 Task: Create ChildIssue0000000235 as Child Issue of Issue Issue0000000118 in Backlog  in Scrum Project Project0000000024 in Jira. Create ChildIssue0000000236 as Child Issue of Issue Issue0000000118 in Backlog  in Scrum Project Project0000000024 in Jira. Create ChildIssue0000000237 as Child Issue of Issue Issue0000000119 in Backlog  in Scrum Project Project0000000024 in Jira. Create ChildIssue0000000238 as Child Issue of Issue Issue0000000119 in Backlog  in Scrum Project Project0000000024 in Jira. Create ChildIssue0000000239 as Child Issue of Issue Issue0000000120 in Backlog  in Scrum Project Project0000000024 in Jira
Action: Mouse moved to (492, 383)
Screenshot: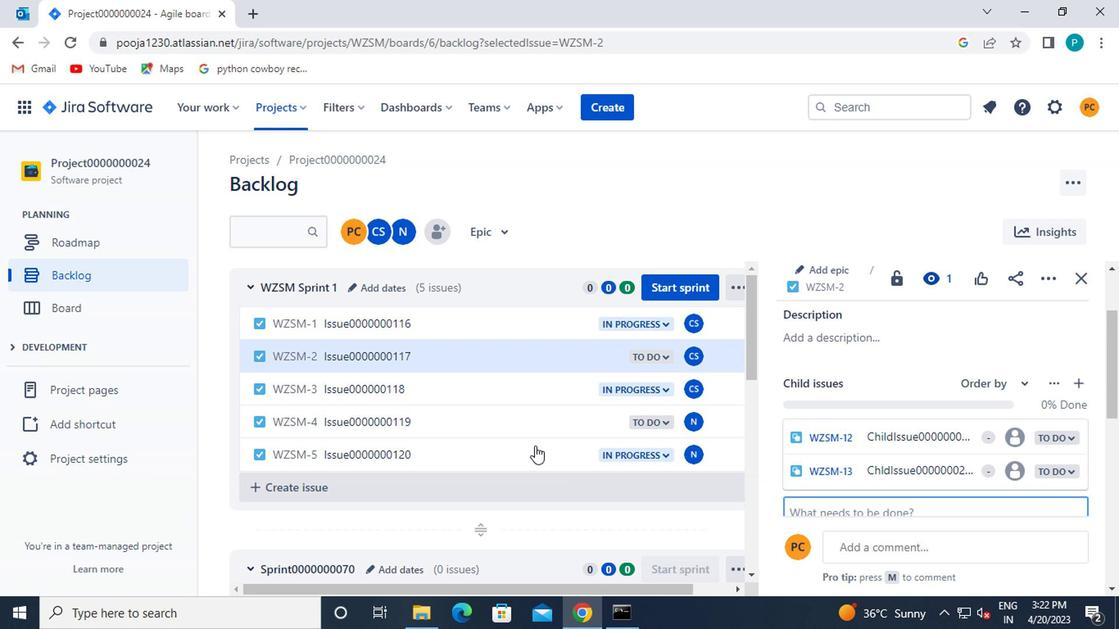 
Action: Mouse pressed left at (492, 383)
Screenshot: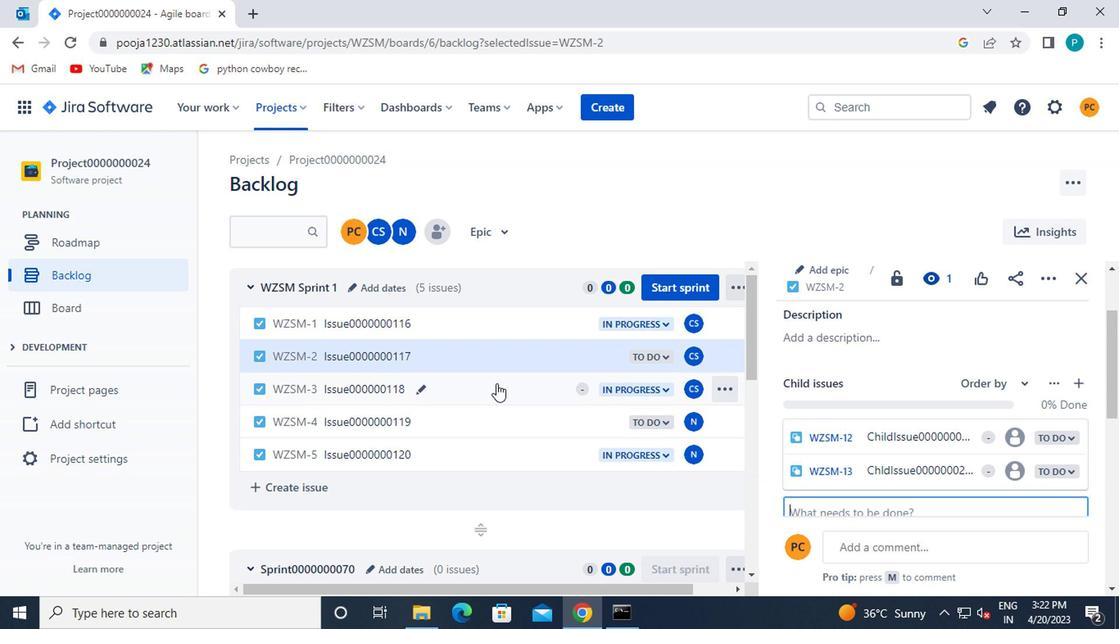 
Action: Mouse moved to (823, 359)
Screenshot: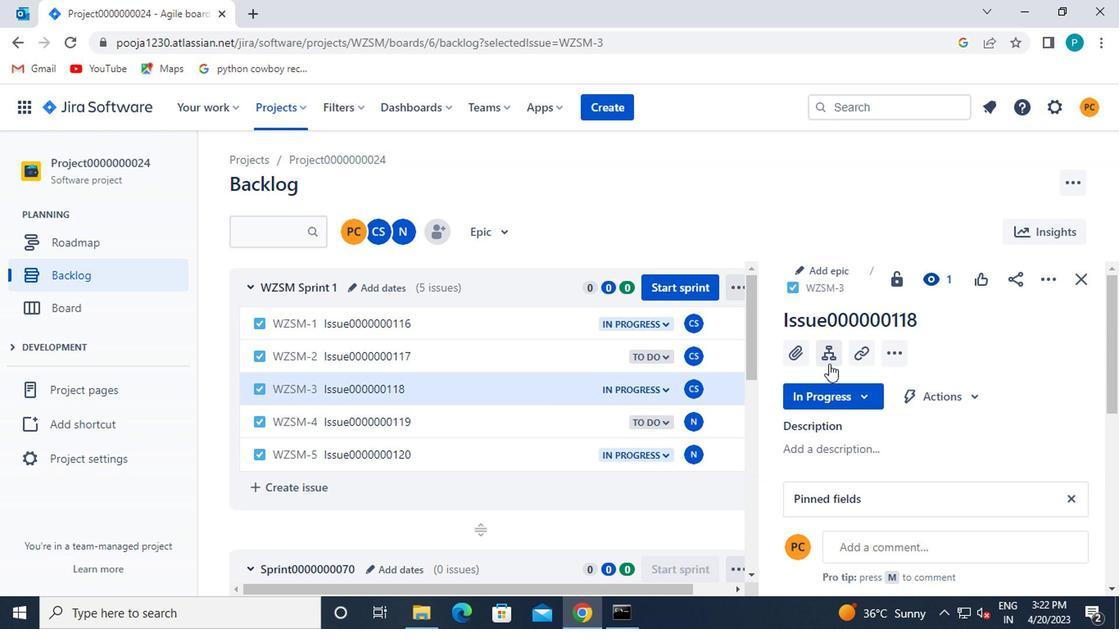 
Action: Mouse pressed left at (823, 359)
Screenshot: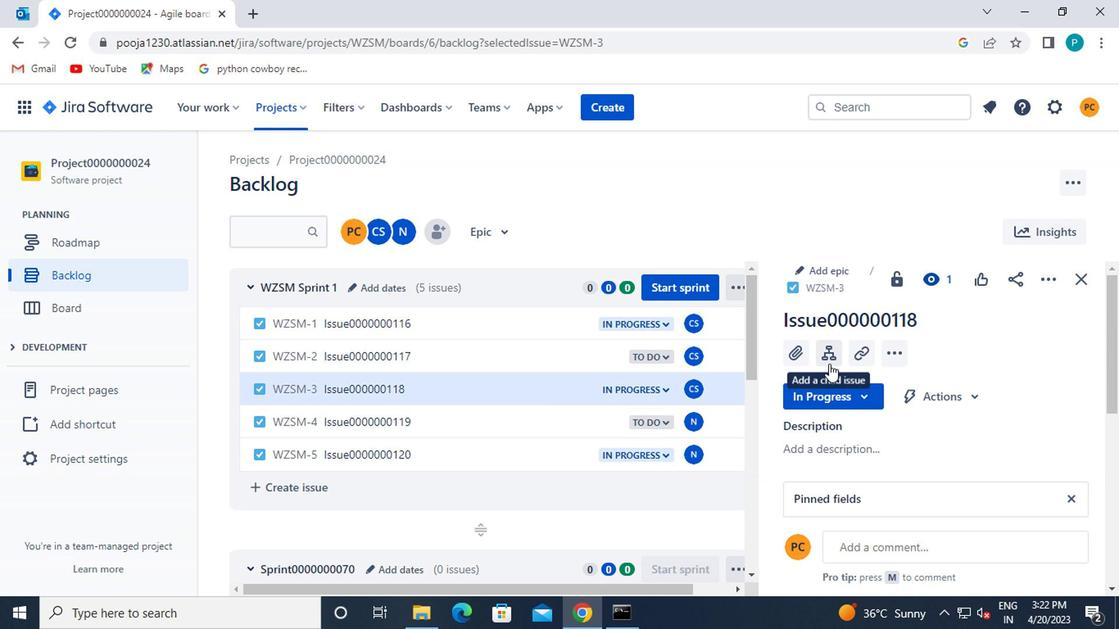 
Action: Mouse moved to (831, 411)
Screenshot: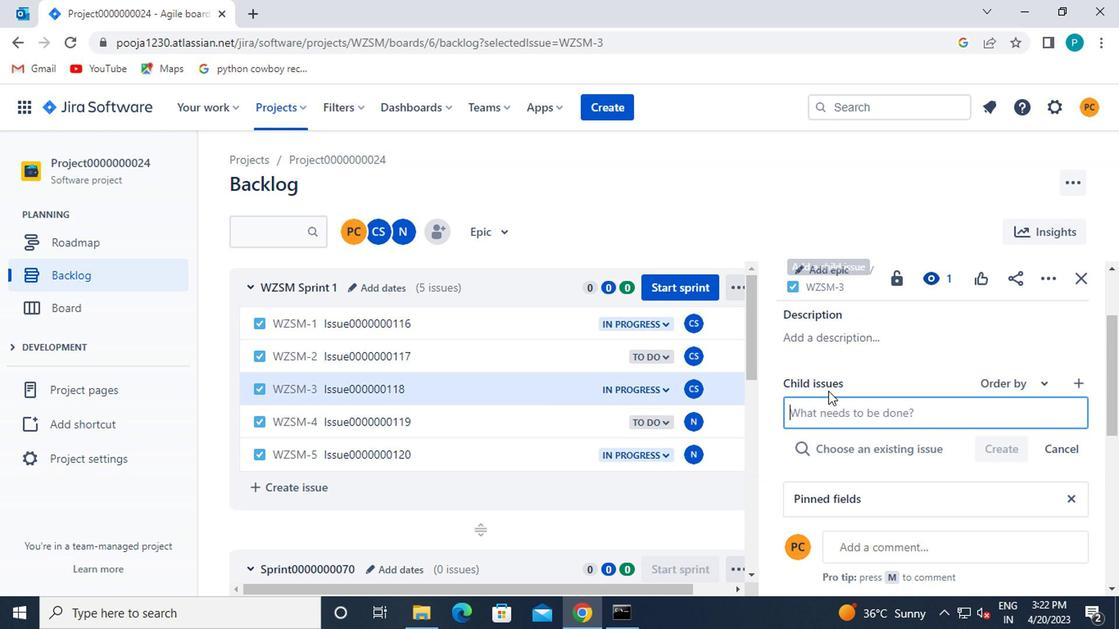 
Action: Mouse pressed left at (831, 411)
Screenshot: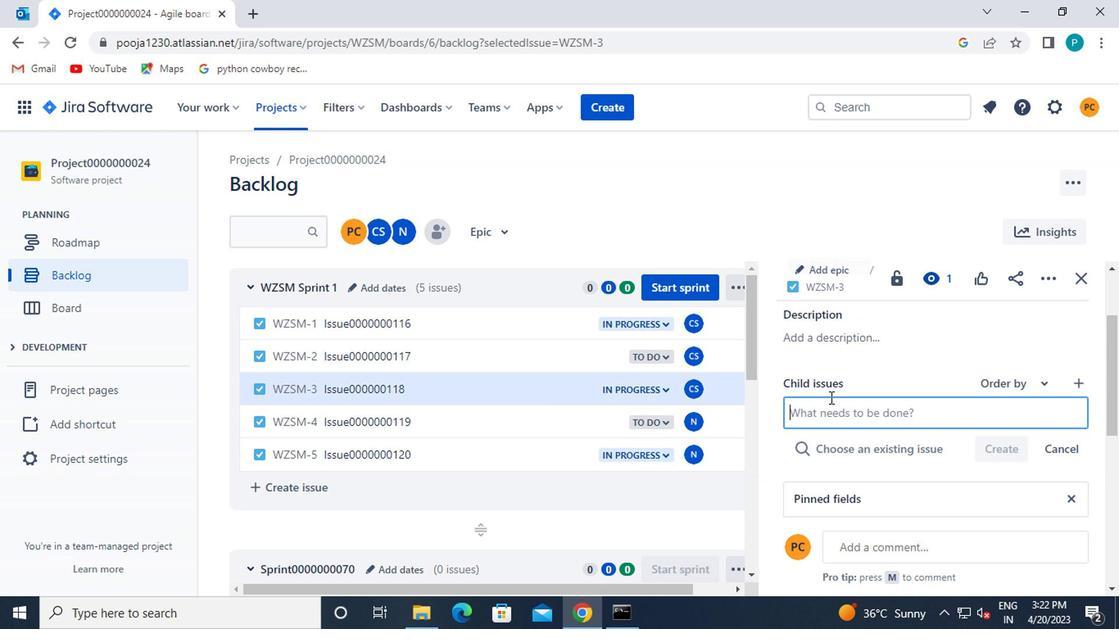 
Action: Mouse moved to (831, 411)
Screenshot: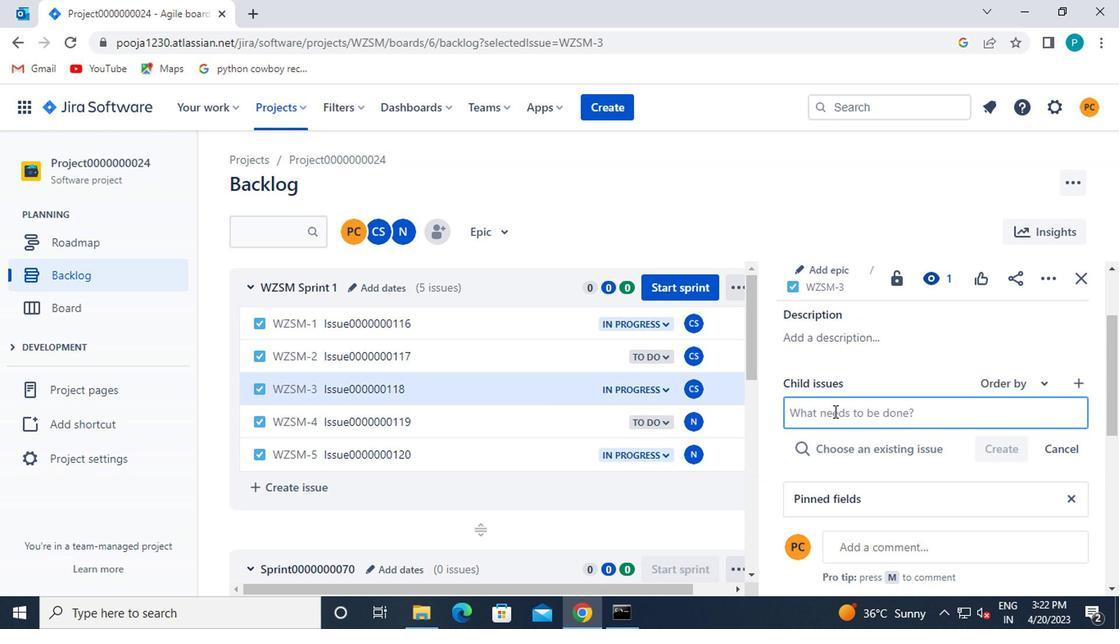 
Action: Key pressed <Key.caps_lock>c<Key.caps_lock>hilf<Key.backspace>d<Key.caps_lock>i<Key.caps_lock>ssue0000000235
Screenshot: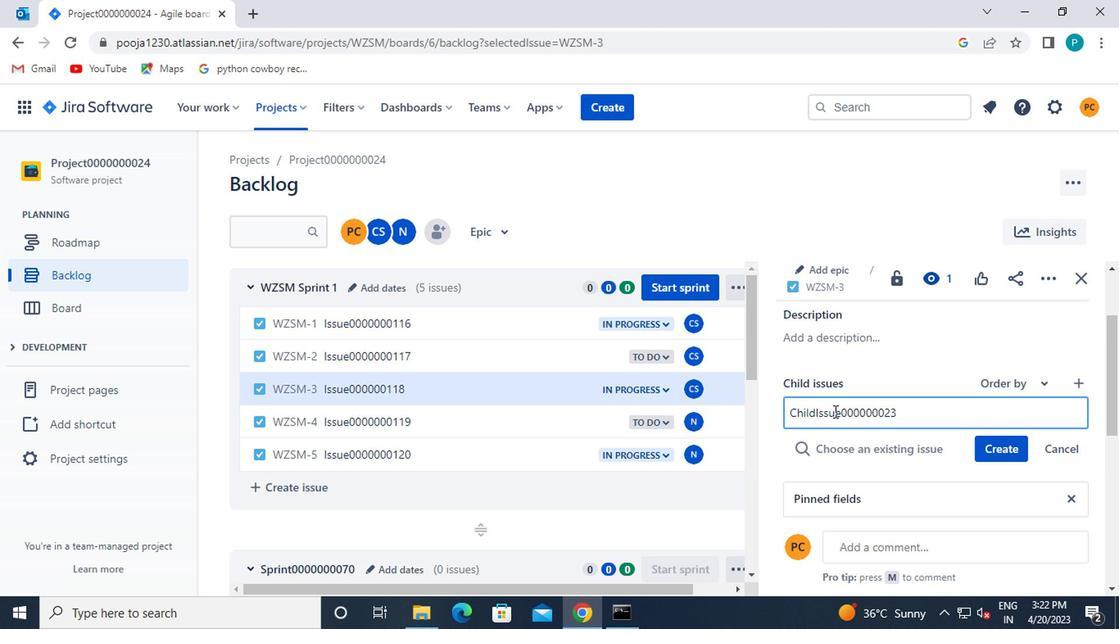 
Action: Mouse moved to (974, 444)
Screenshot: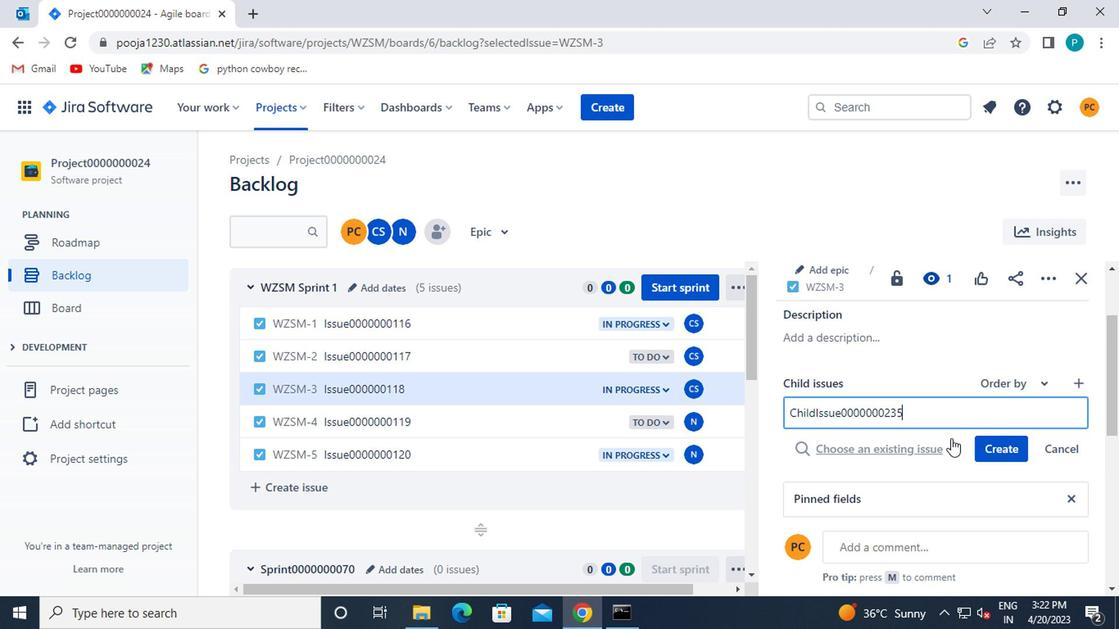
Action: Mouse pressed left at (974, 444)
Screenshot: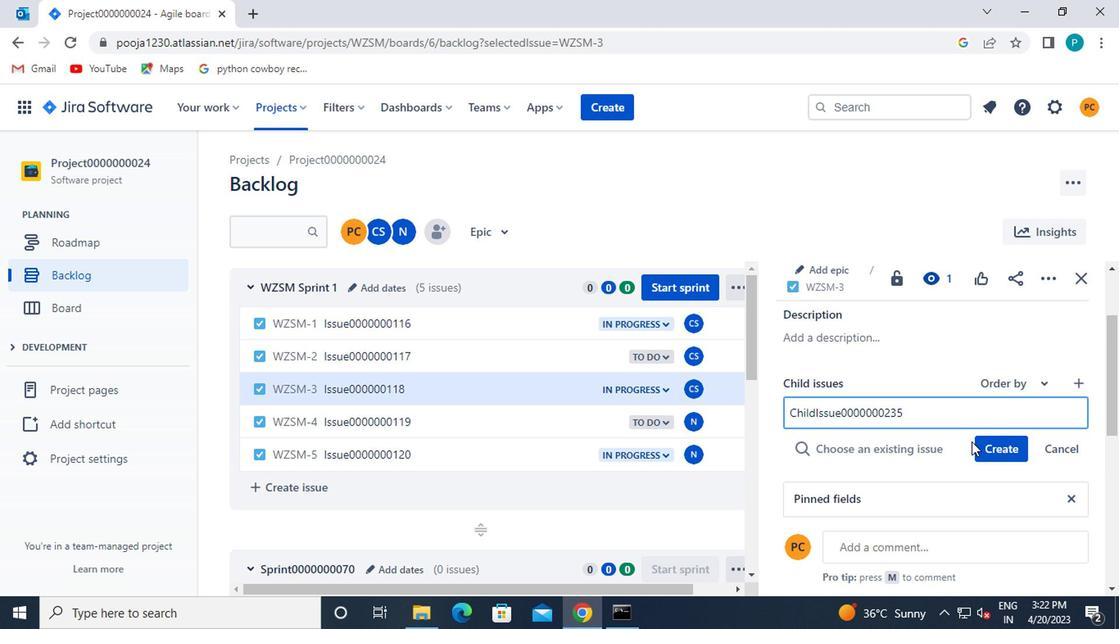 
Action: Mouse moved to (793, 460)
Screenshot: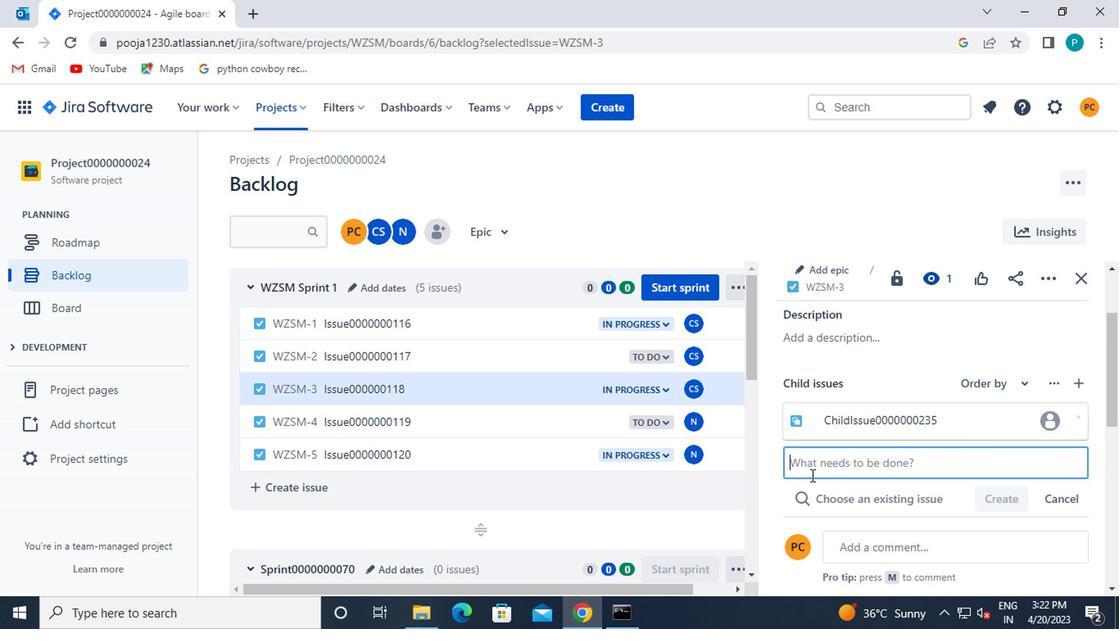 
Action: Mouse pressed left at (793, 460)
Screenshot: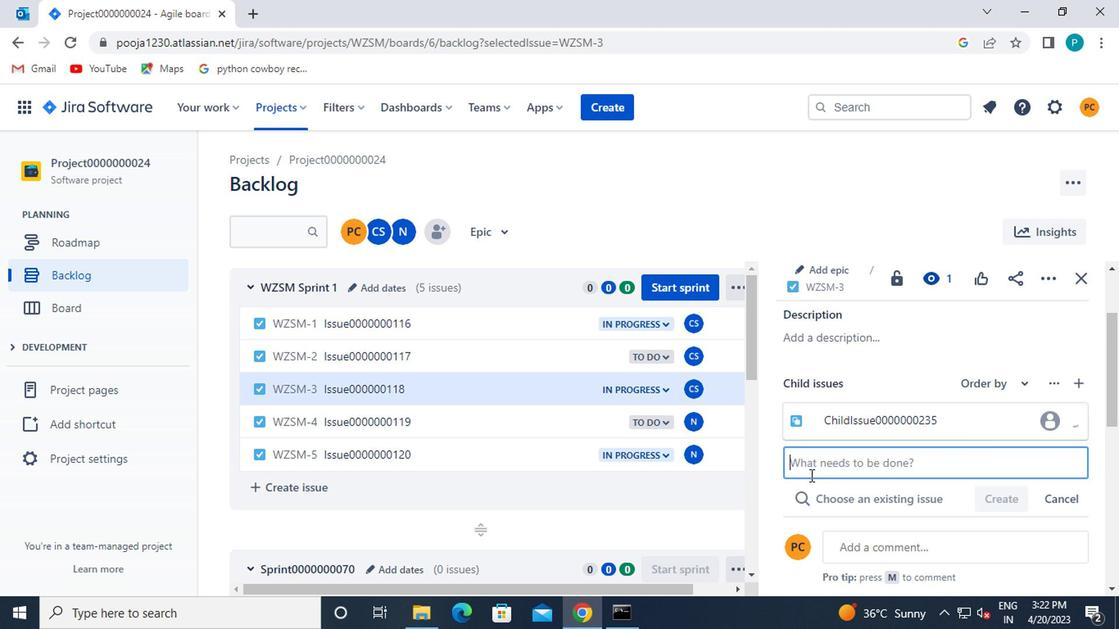 
Action: Key pressed <Key.shift>C<Key.shift><Key.backspace><Key.shift>CHILD<Key.shift>ISSUE0000000236
Screenshot: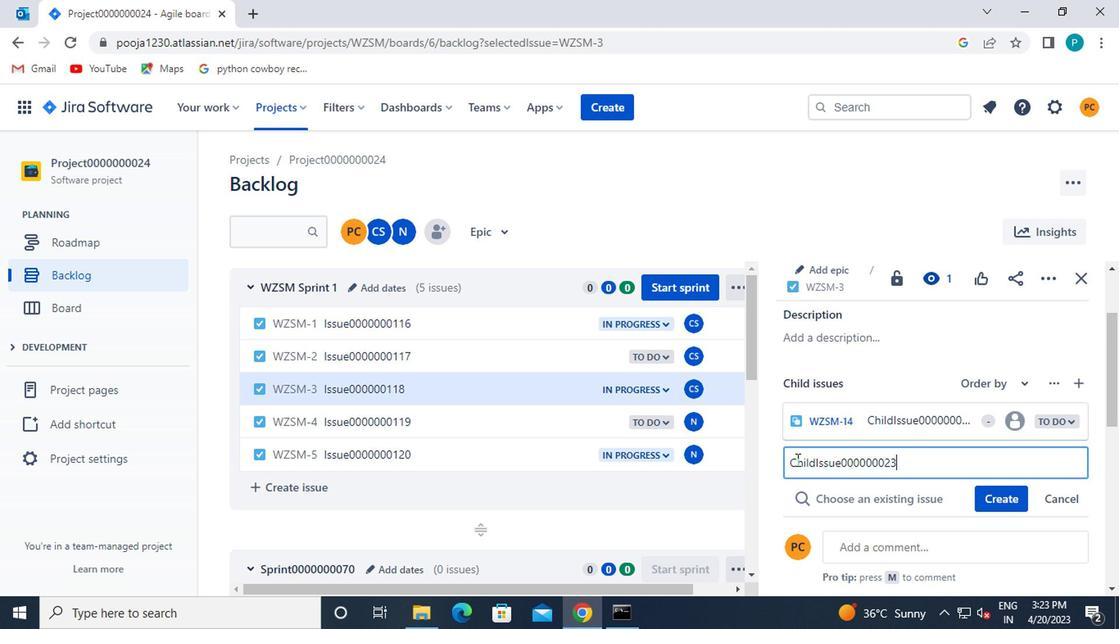 
Action: Mouse moved to (979, 503)
Screenshot: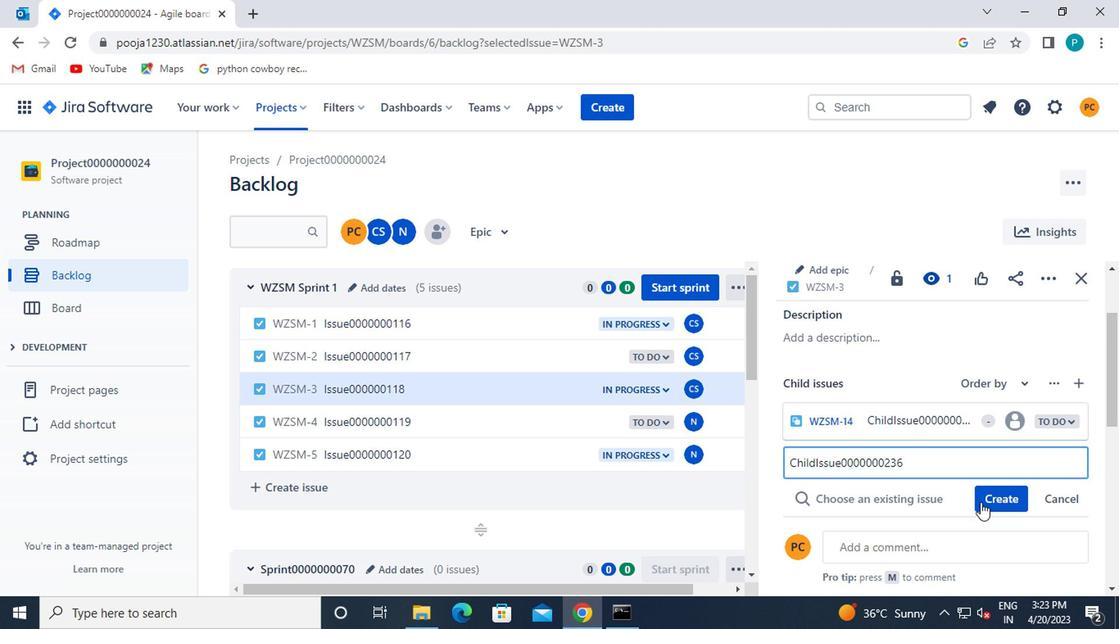 
Action: Mouse pressed left at (979, 503)
Screenshot: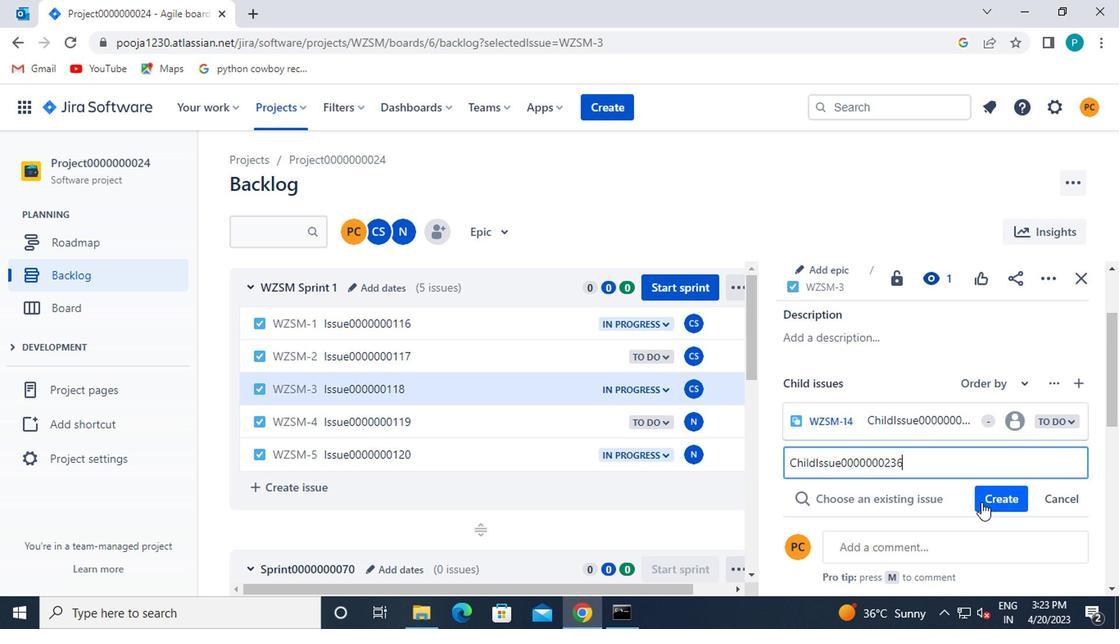 
Action: Mouse moved to (508, 418)
Screenshot: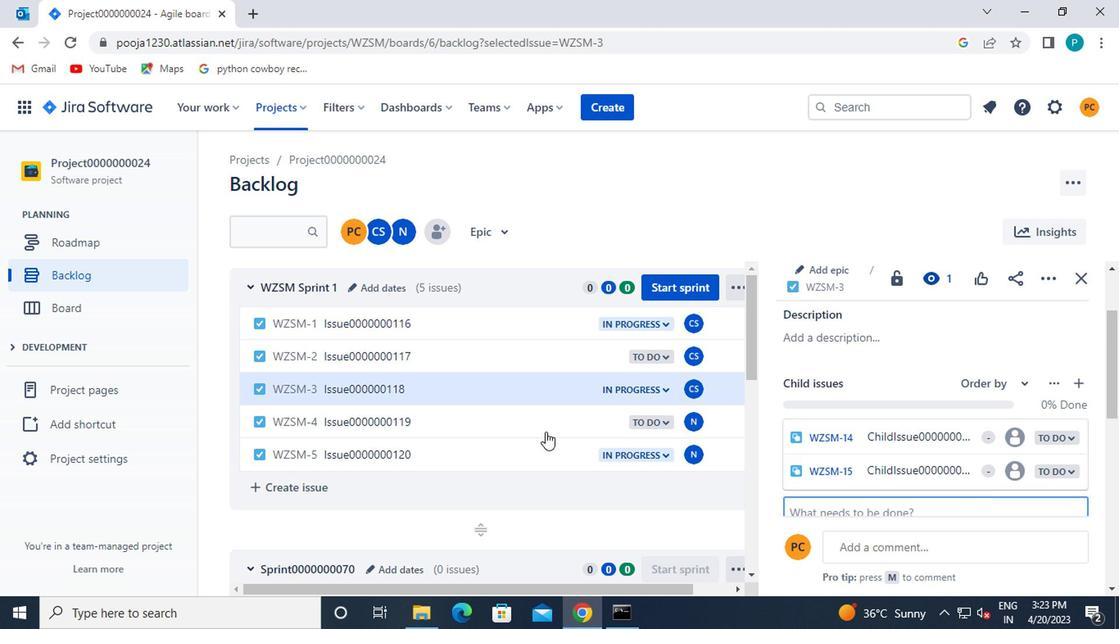 
Action: Mouse pressed left at (508, 418)
Screenshot: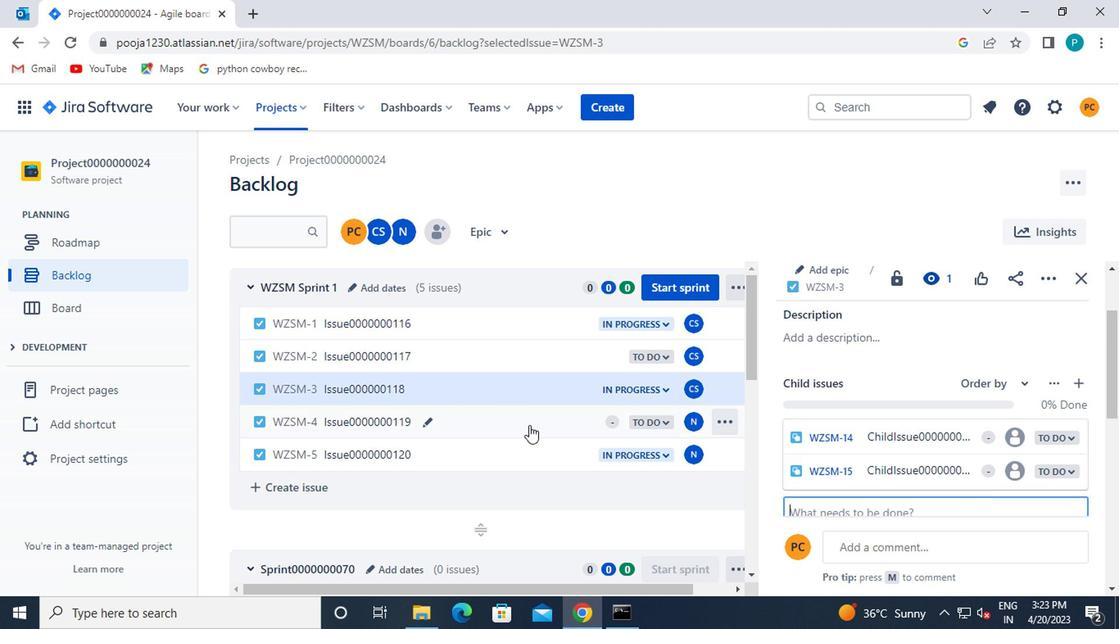 
Action: Mouse moved to (833, 351)
Screenshot: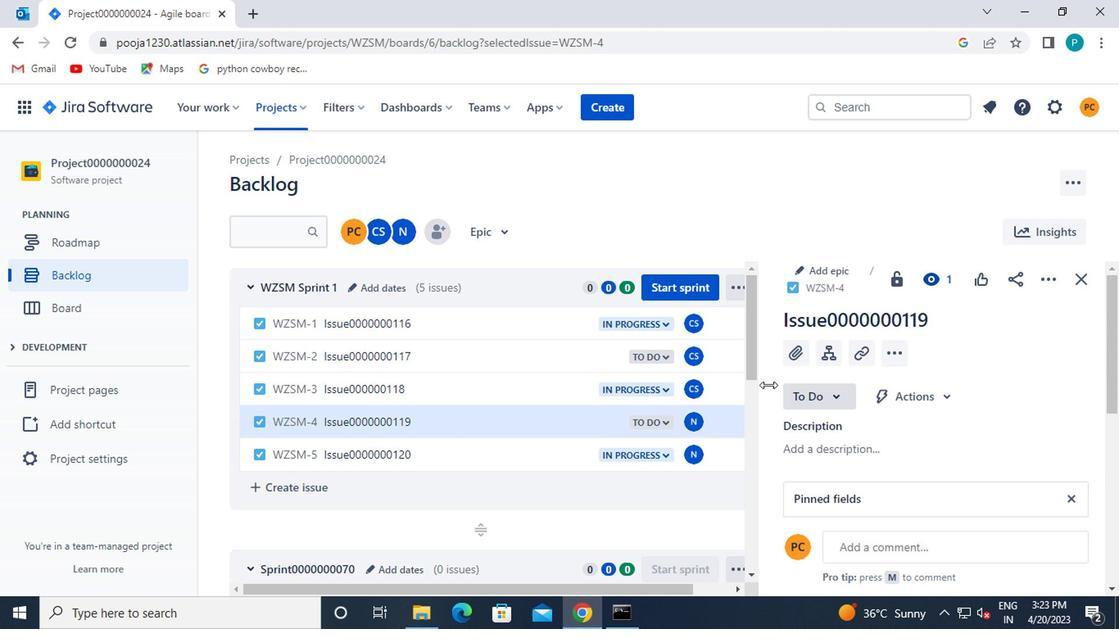 
Action: Mouse pressed left at (833, 351)
Screenshot: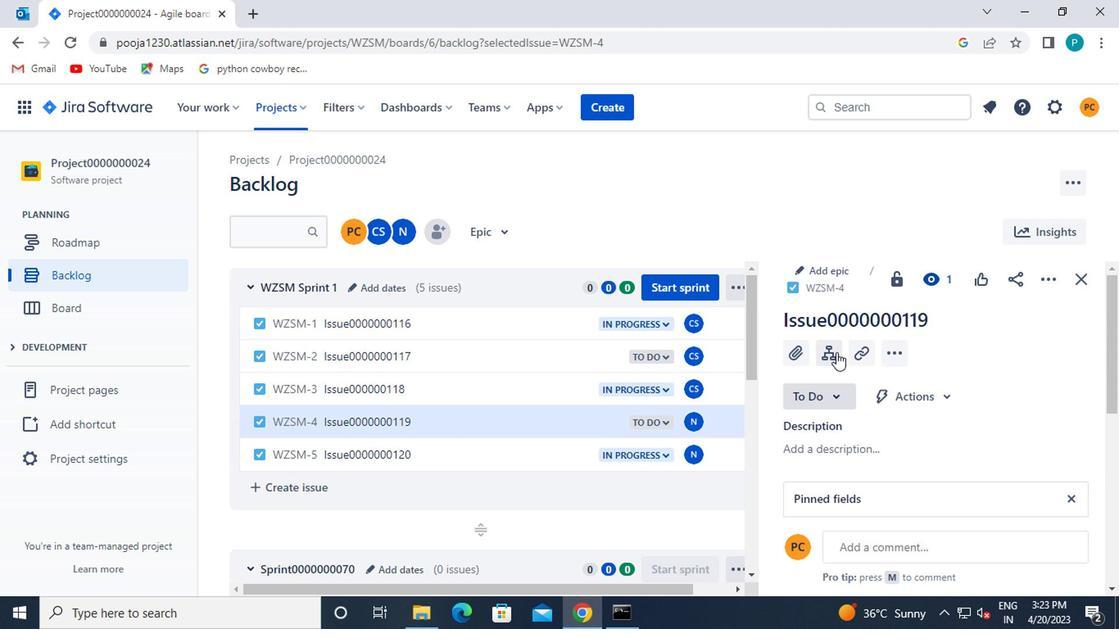 
Action: Mouse moved to (835, 407)
Screenshot: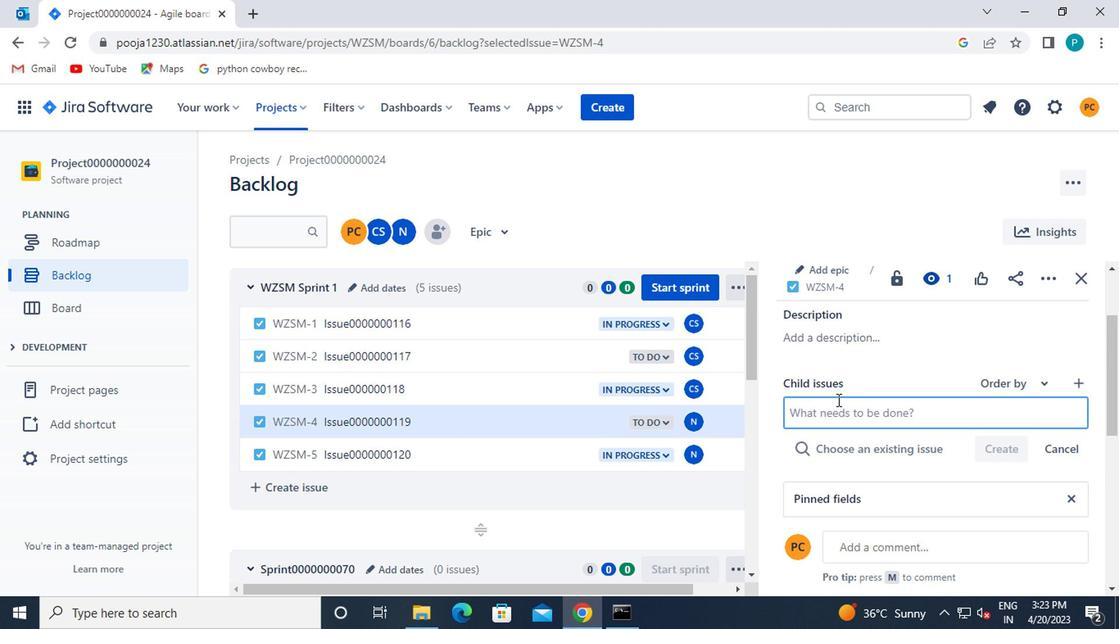 
Action: Mouse pressed left at (835, 407)
Screenshot: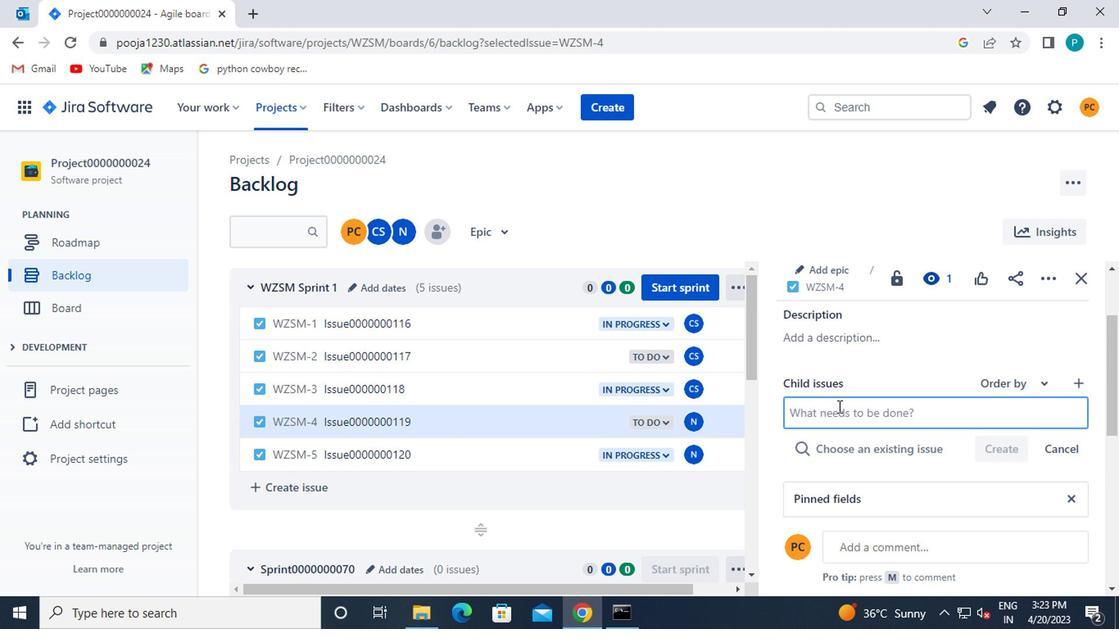 
Action: Key pressed <Key.shift><Key.shift><Key.shift><Key.shift>CHILD<Key.shift>ISSUE0000000237
Screenshot: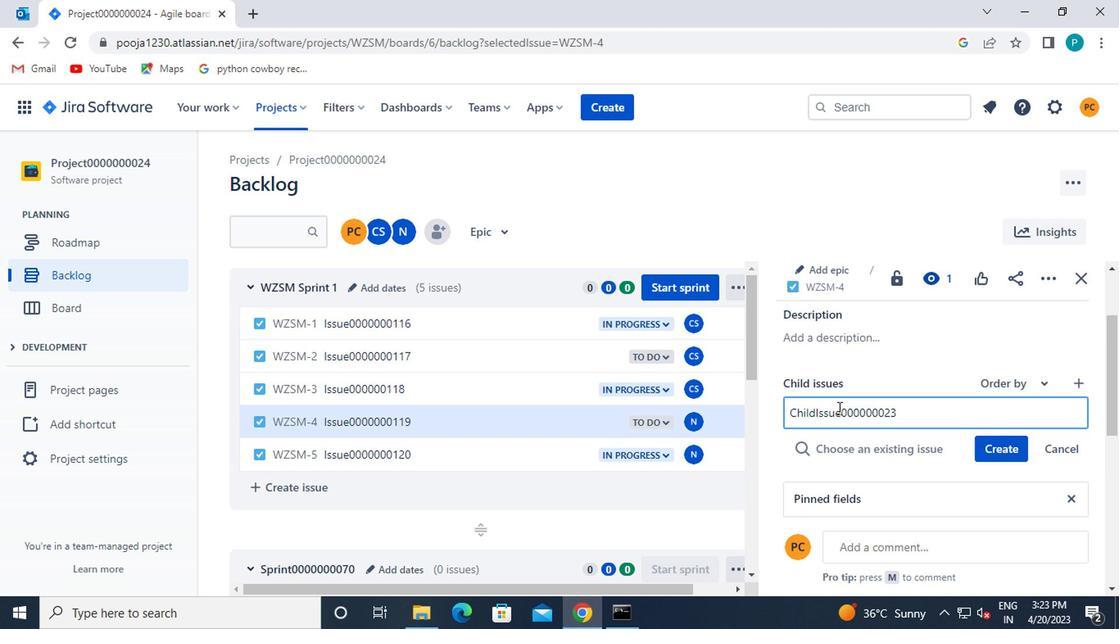 
Action: Mouse moved to (983, 450)
Screenshot: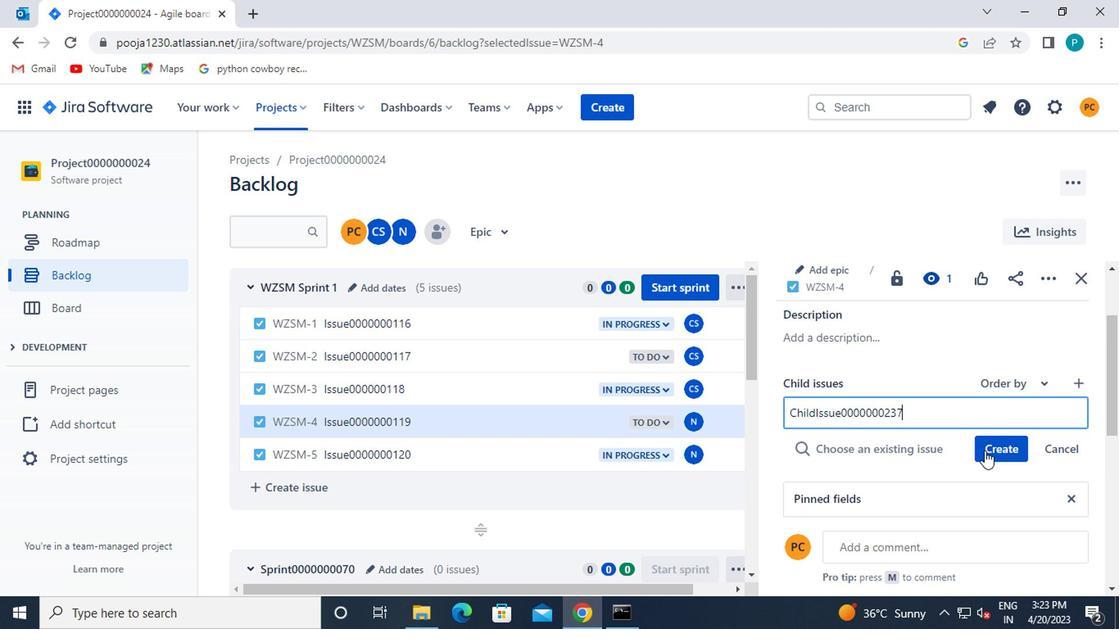 
Action: Mouse pressed left at (983, 450)
Screenshot: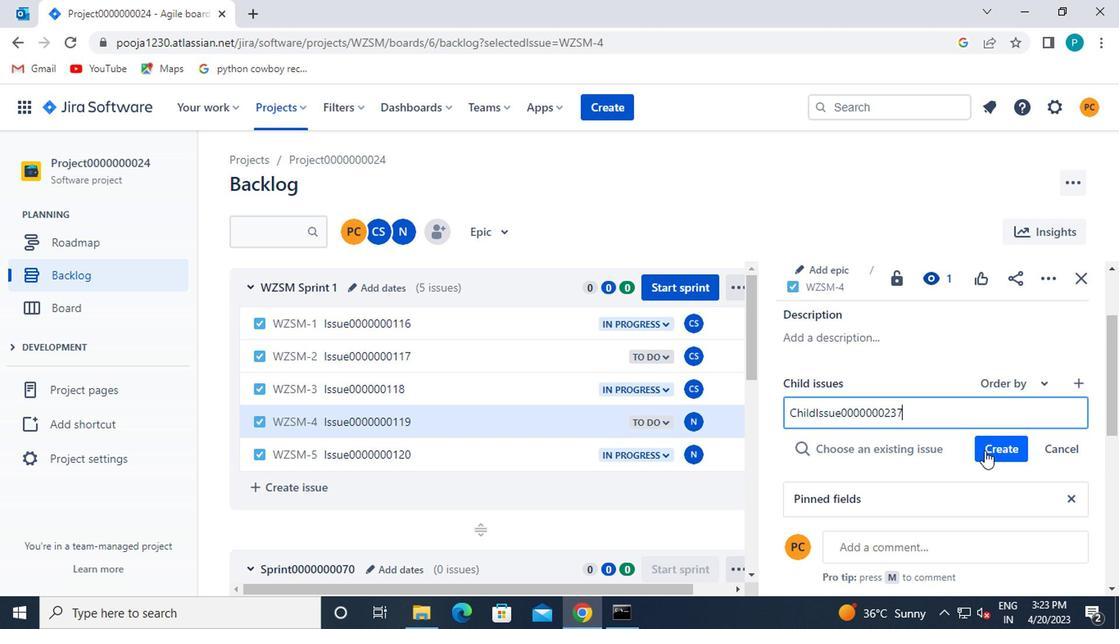
Action: Mouse moved to (870, 474)
Screenshot: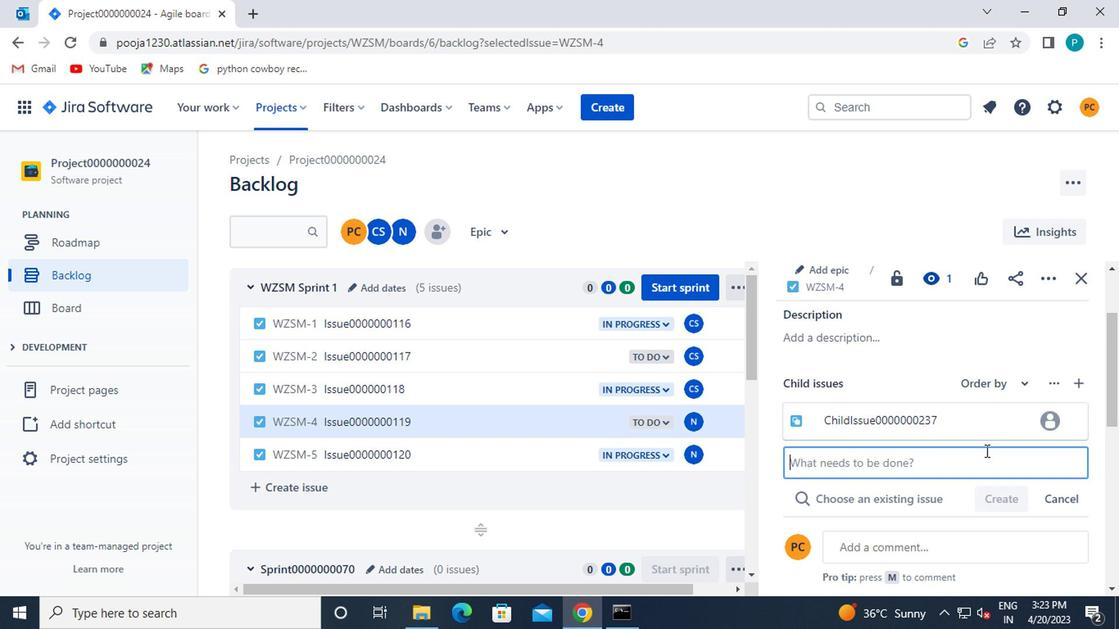 
Action: Mouse pressed left at (870, 474)
Screenshot: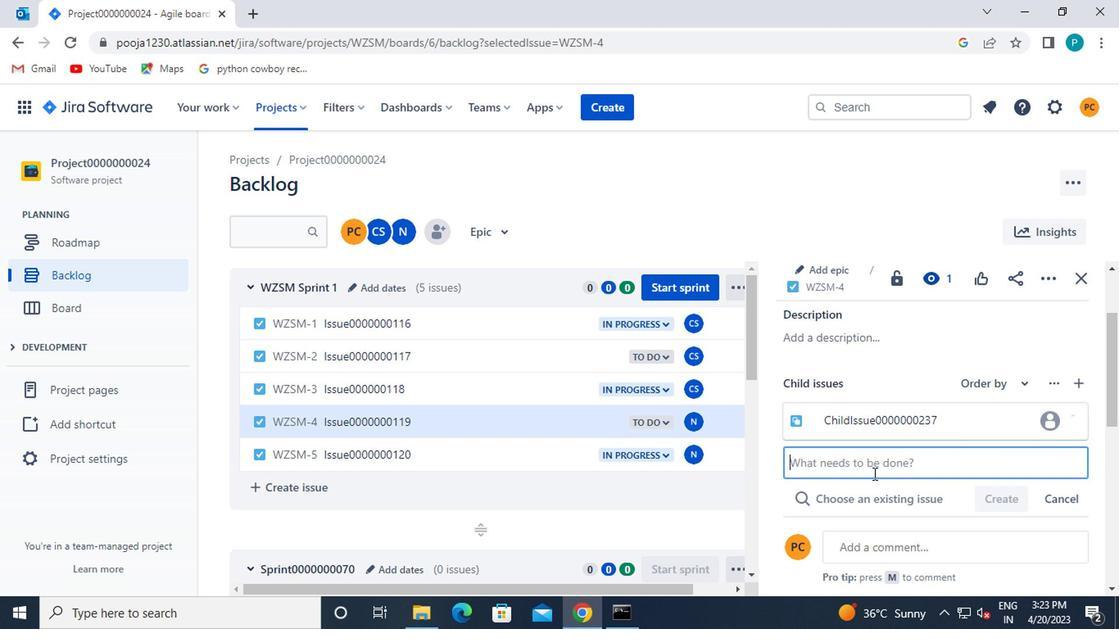 
Action: Mouse moved to (846, 489)
Screenshot: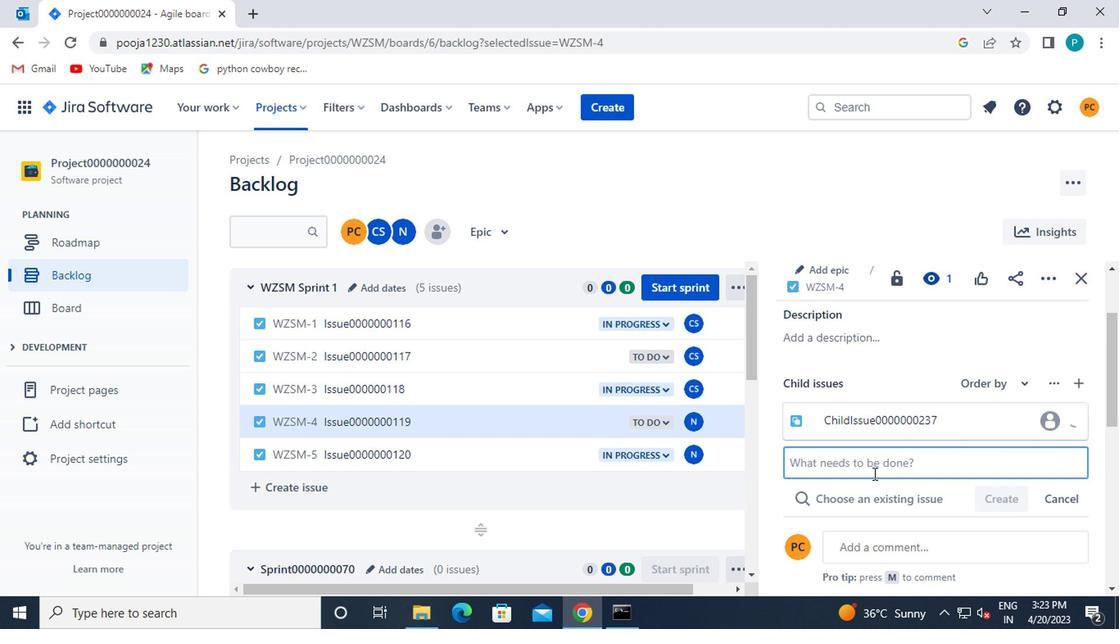 
Action: Key pressed <Key.shift>CHILD<Key.shift>ISSUE0000000238
Screenshot: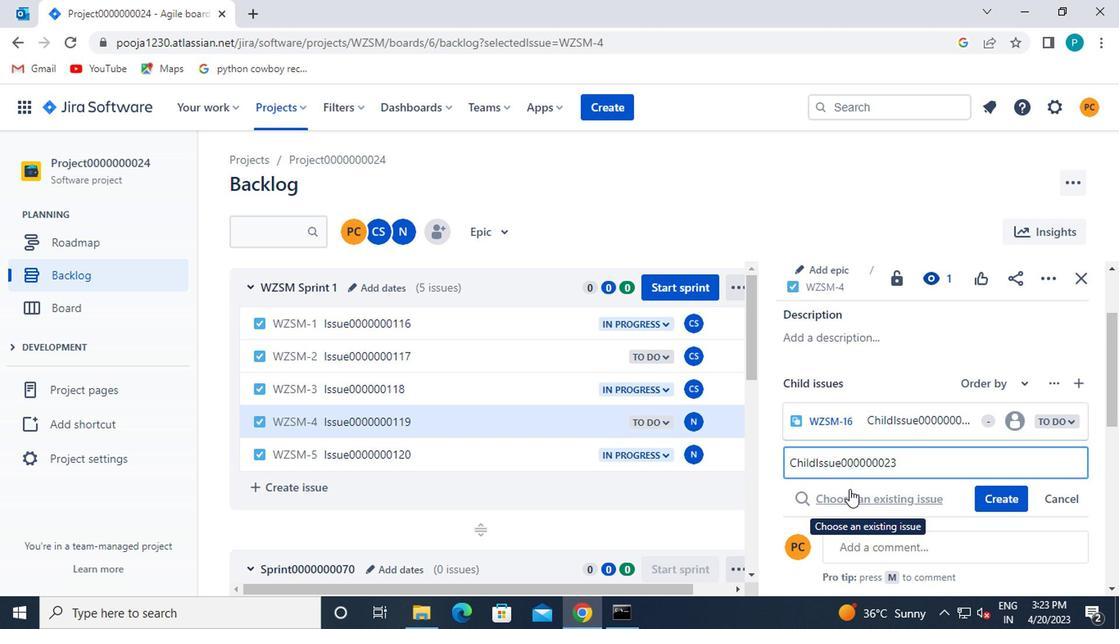 
Action: Mouse moved to (997, 495)
Screenshot: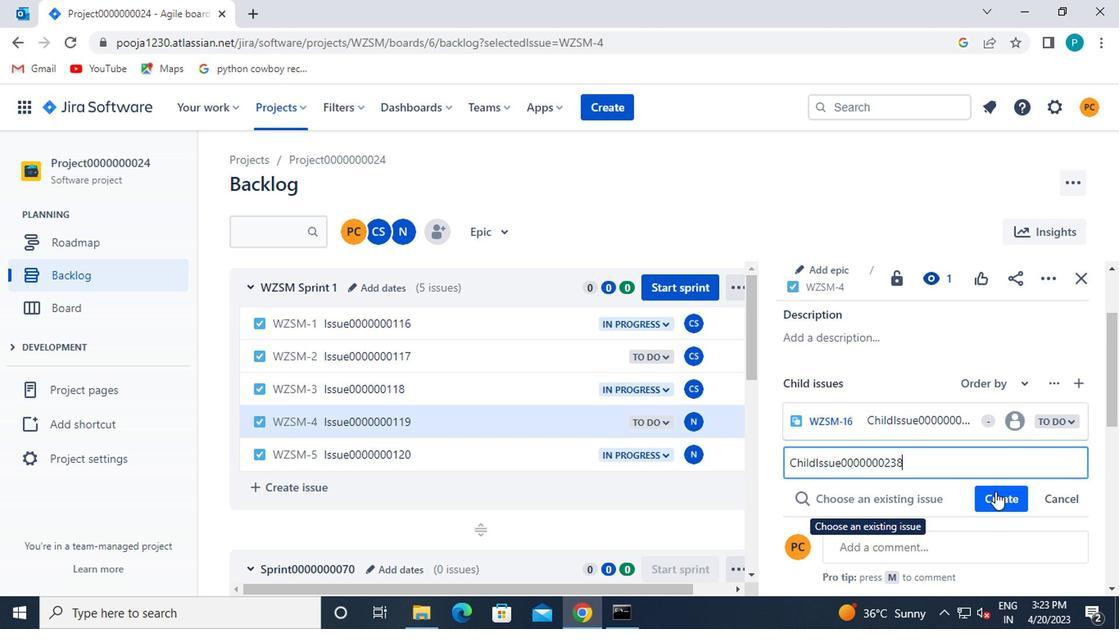 
Action: Mouse pressed left at (997, 495)
Screenshot: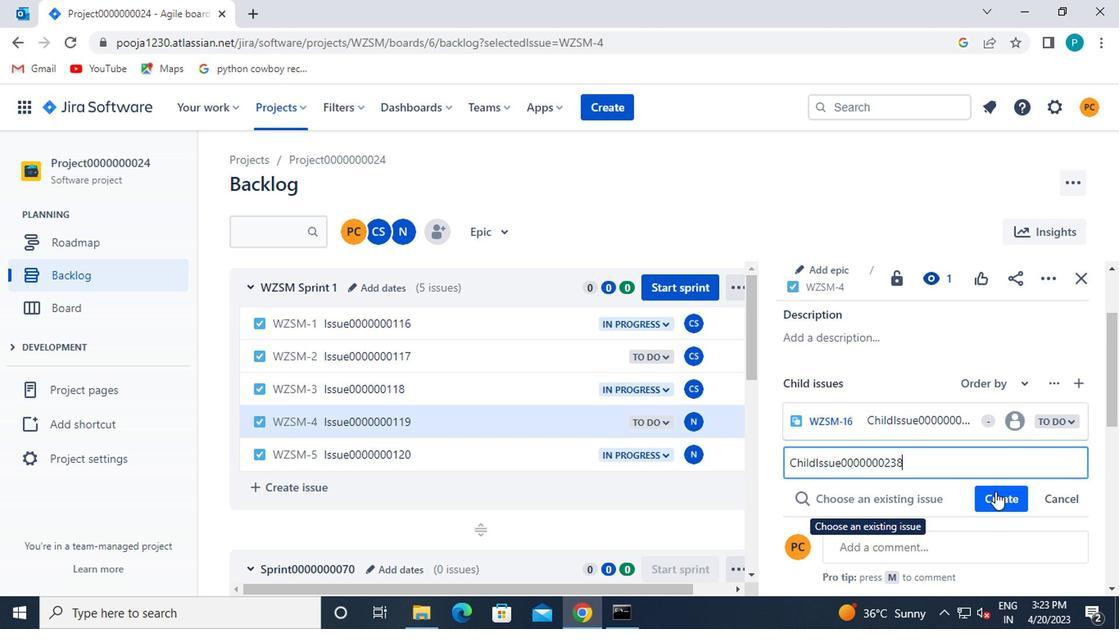 
Action: Mouse moved to (520, 456)
Screenshot: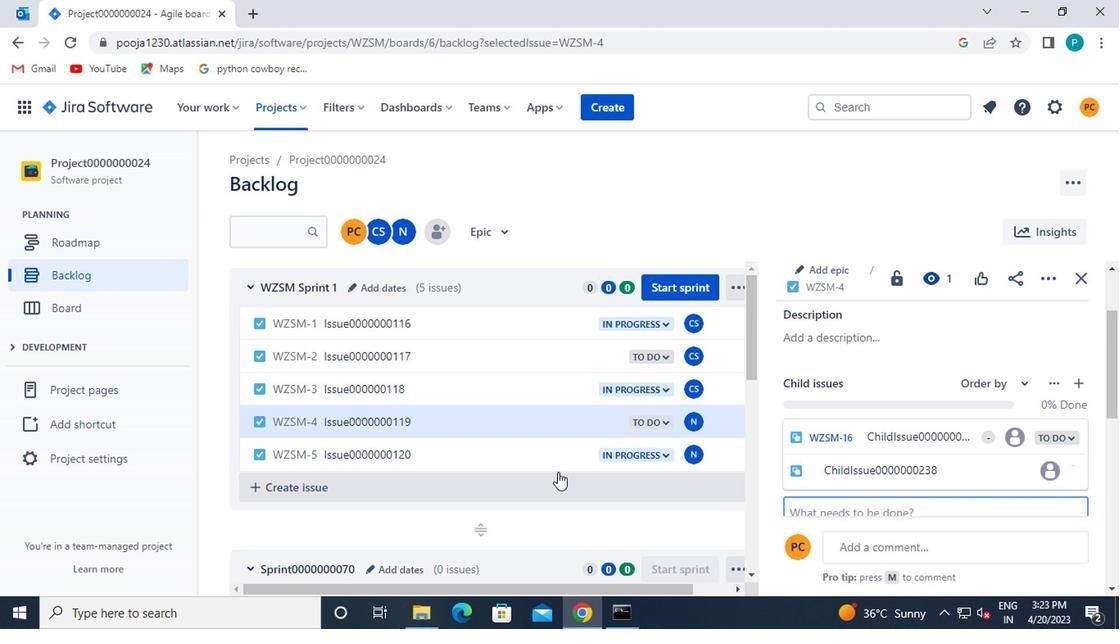 
Action: Mouse pressed left at (520, 456)
Screenshot: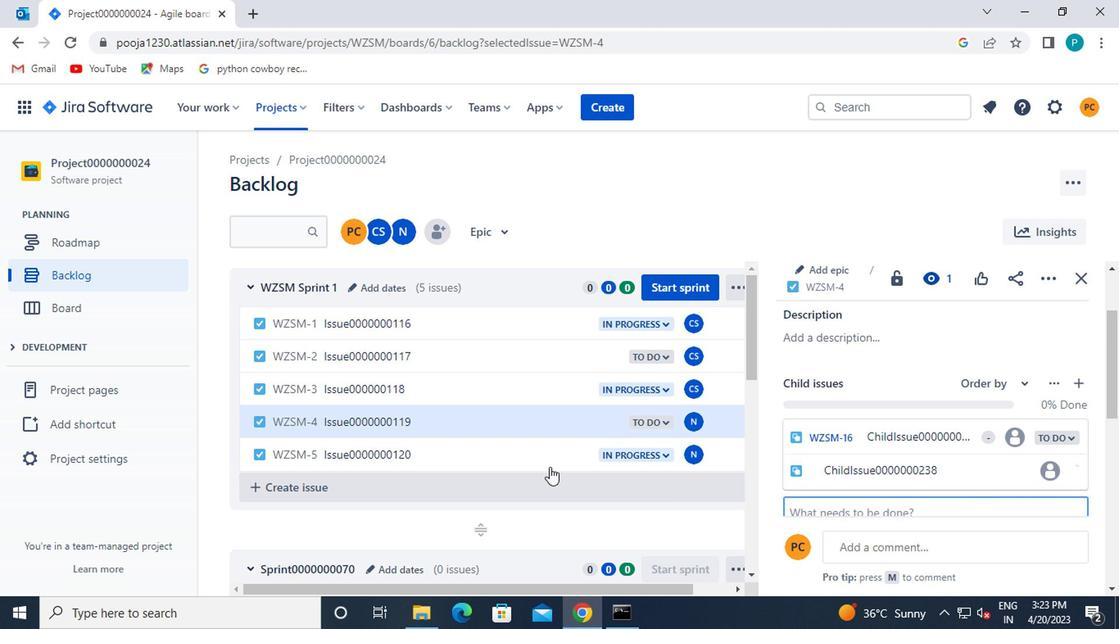 
Action: Mouse moved to (826, 349)
Screenshot: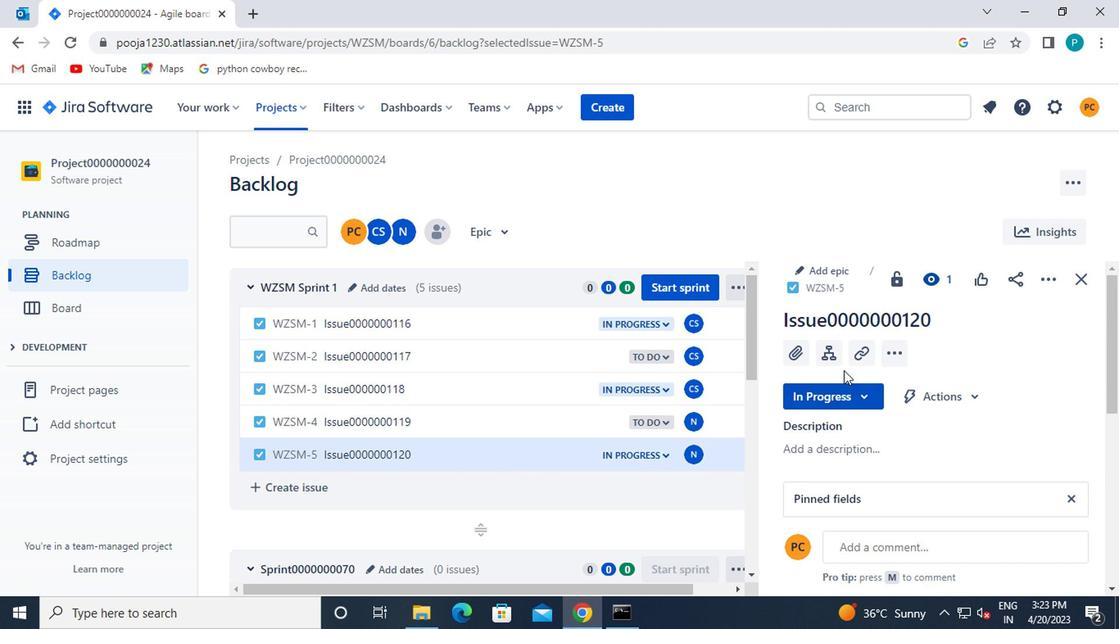 
Action: Mouse pressed left at (826, 349)
Screenshot: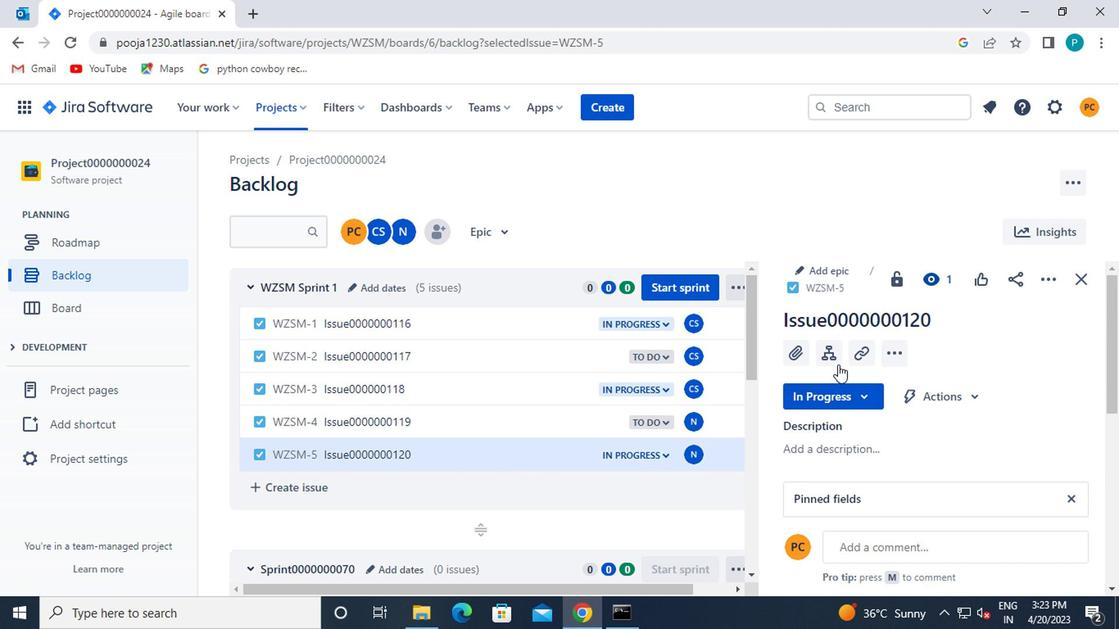 
Action: Mouse moved to (823, 407)
Screenshot: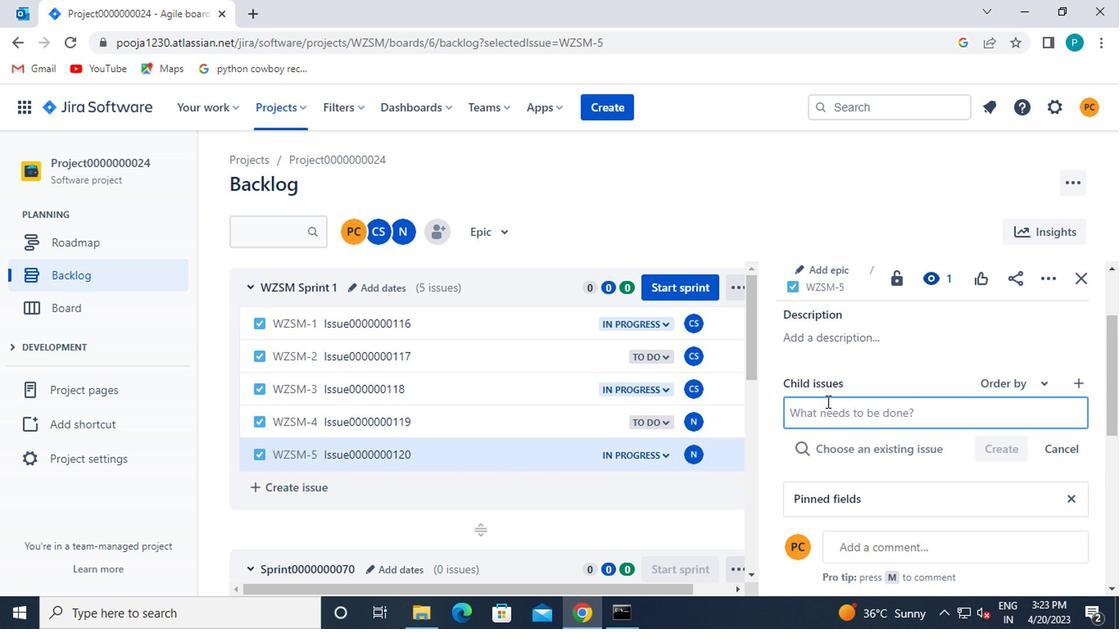 
Action: Mouse pressed left at (823, 407)
Screenshot: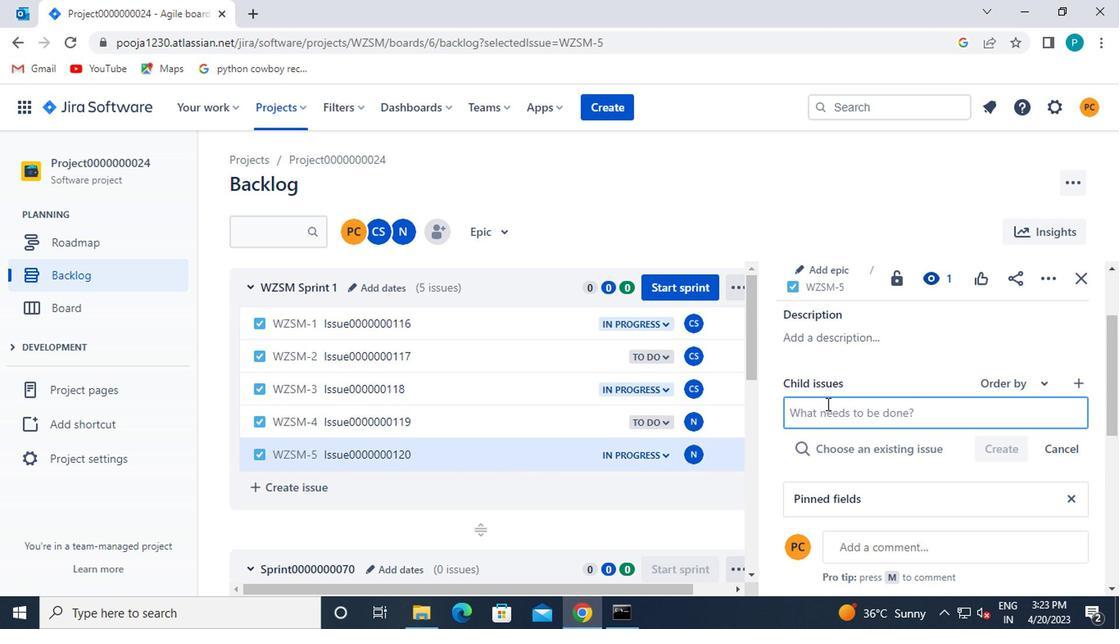 
Action: Key pressed <Key.shift><Key.shift><Key.shift><Key.shift><Key.shift><Key.shift><Key.shift><Key.shift><Key.shift><Key.shift><Key.shift><Key.shift><Key.shift><Key.shift><Key.shift><Key.shift><Key.shift><Key.shift><Key.shift>CHILD<Key.shift>ISSUE0000000239
Screenshot: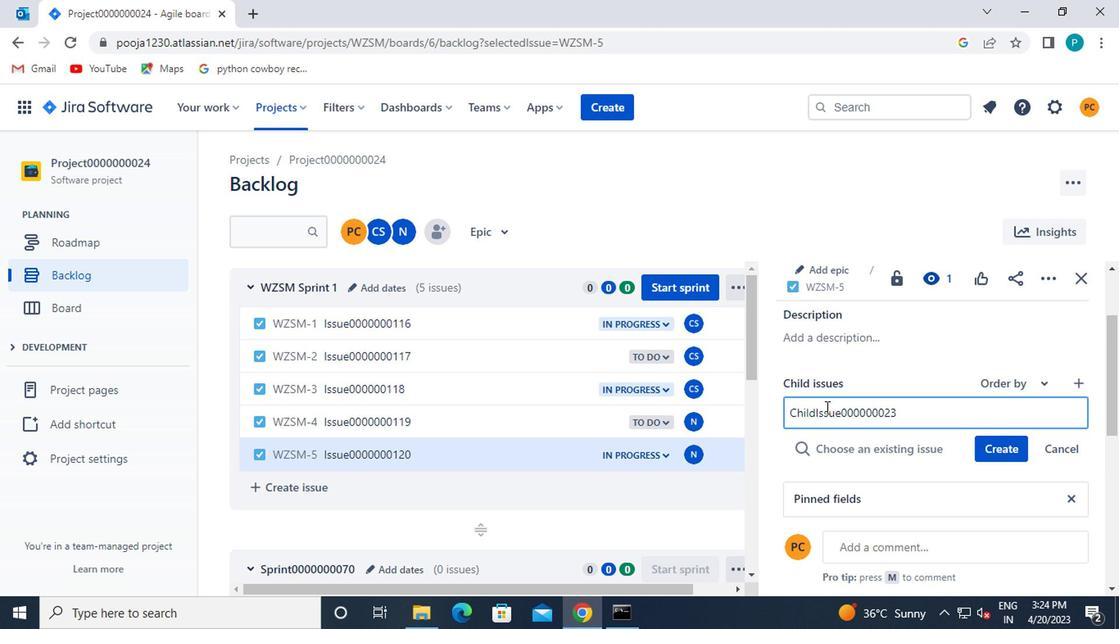 
Action: Mouse moved to (982, 456)
Screenshot: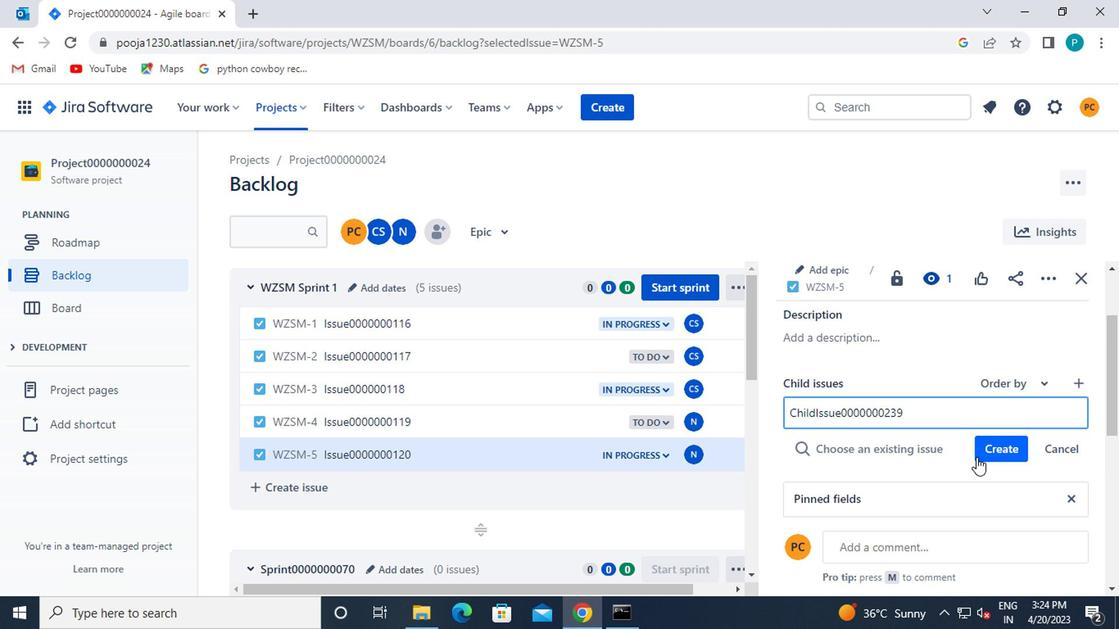 
Action: Mouse pressed left at (982, 456)
Screenshot: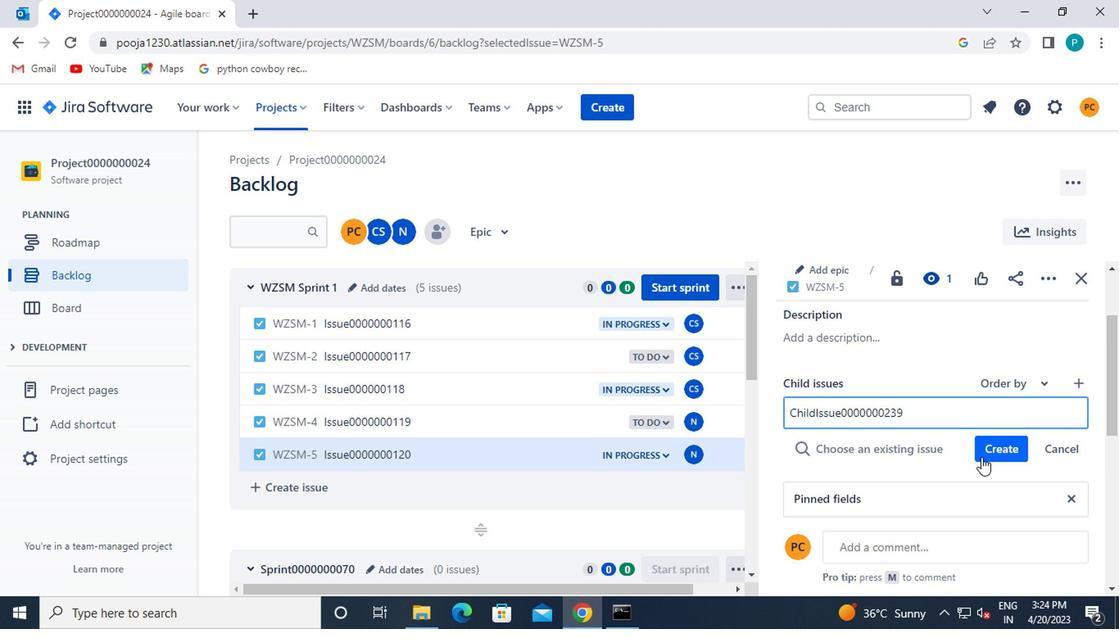 
